 Task: Add elbow connector.
Action: Mouse moved to (221, 79)
Screenshot: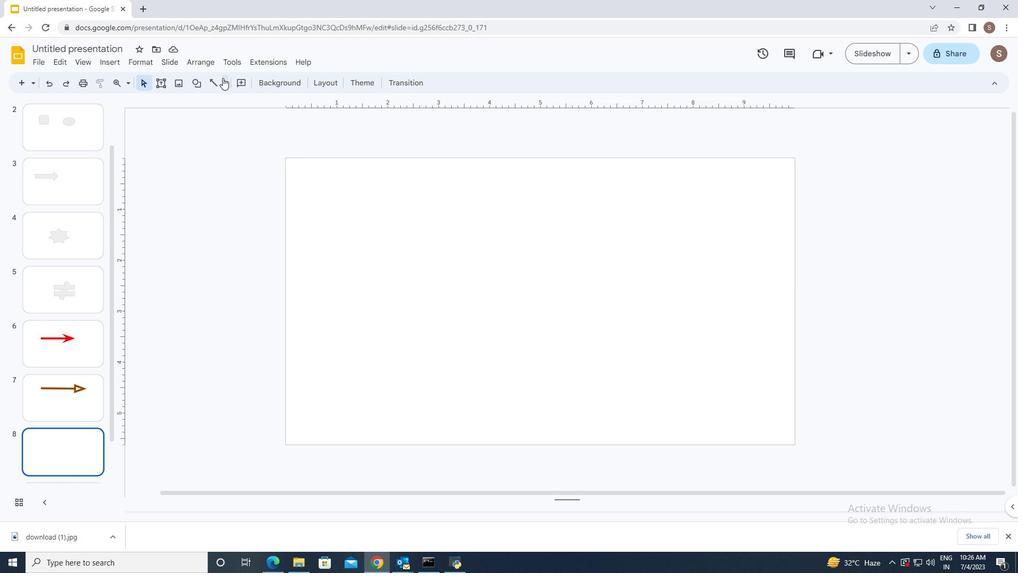 
Action: Mouse pressed left at (221, 79)
Screenshot: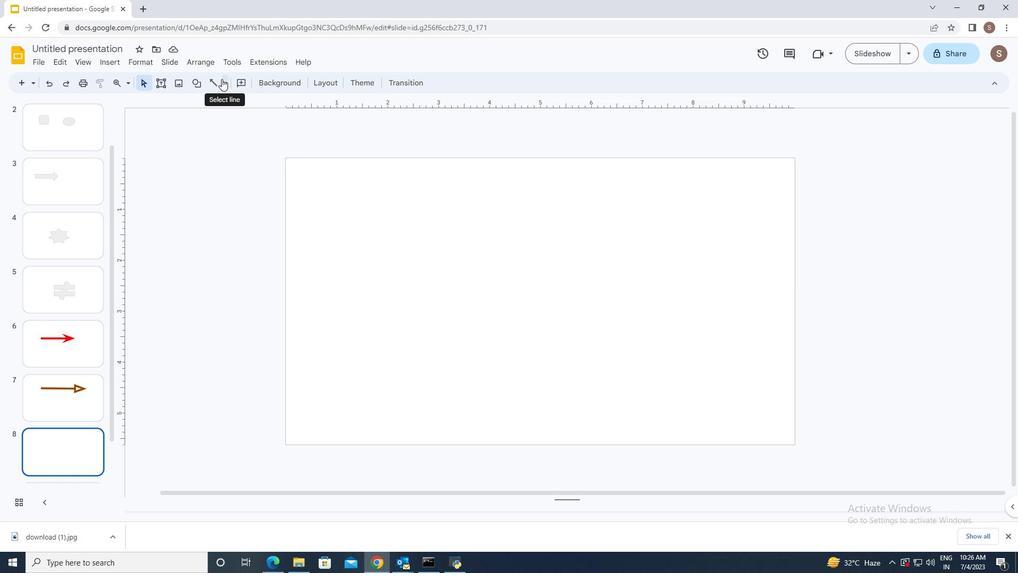 
Action: Mouse moved to (221, 134)
Screenshot: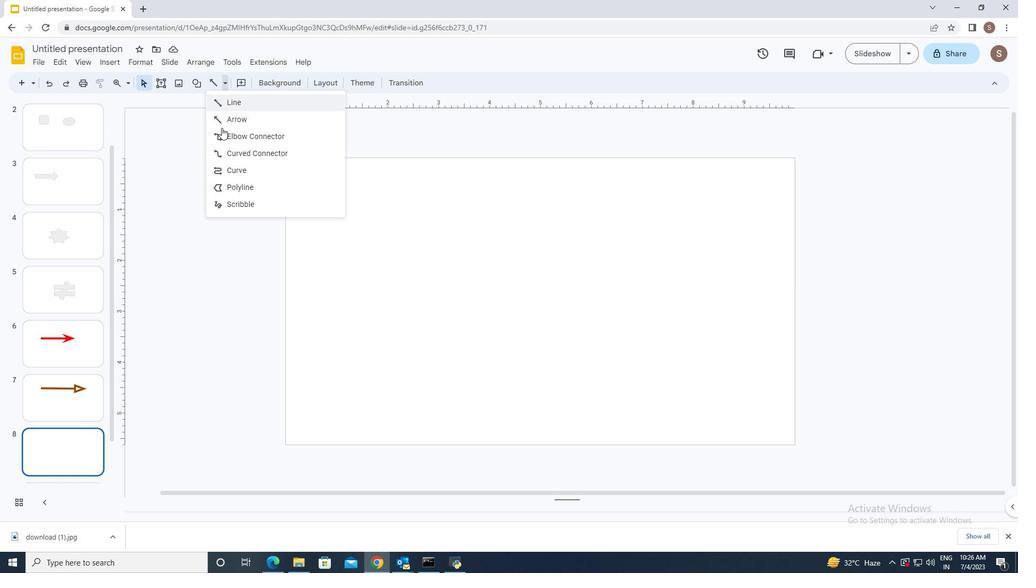 
Action: Mouse pressed left at (221, 134)
Screenshot: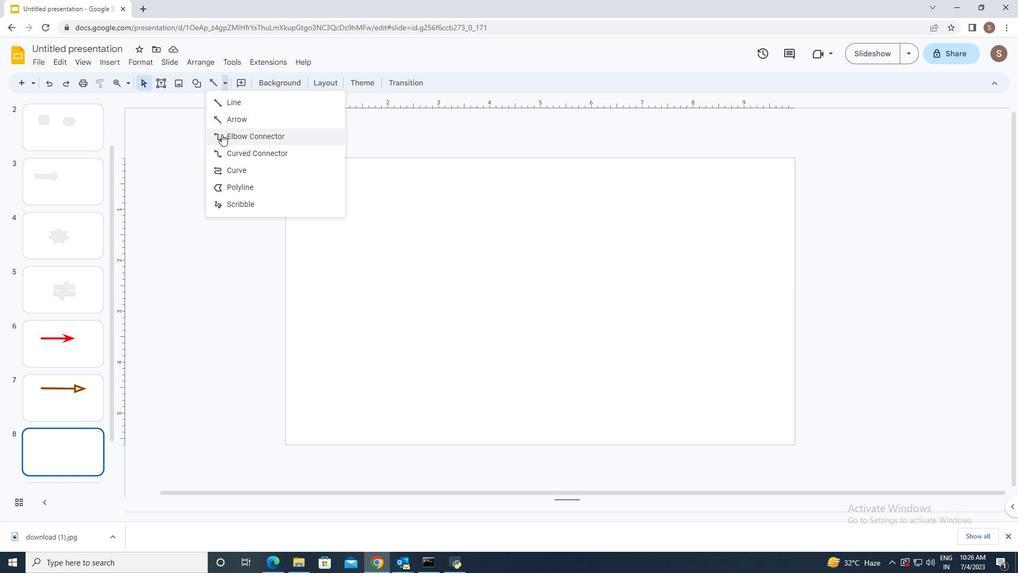 
Action: Mouse moved to (395, 230)
Screenshot: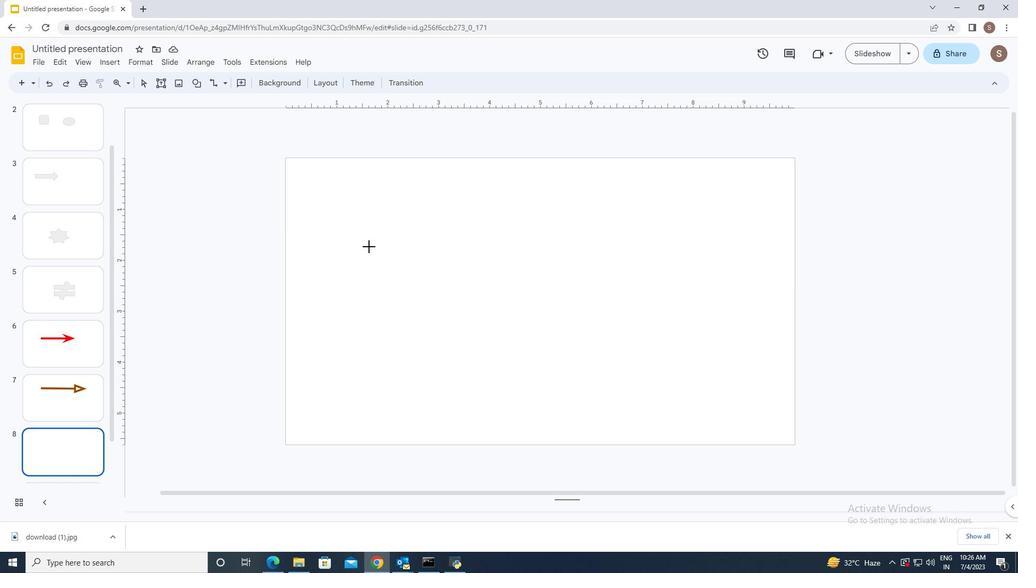 
Action: Mouse pressed left at (395, 230)
Screenshot: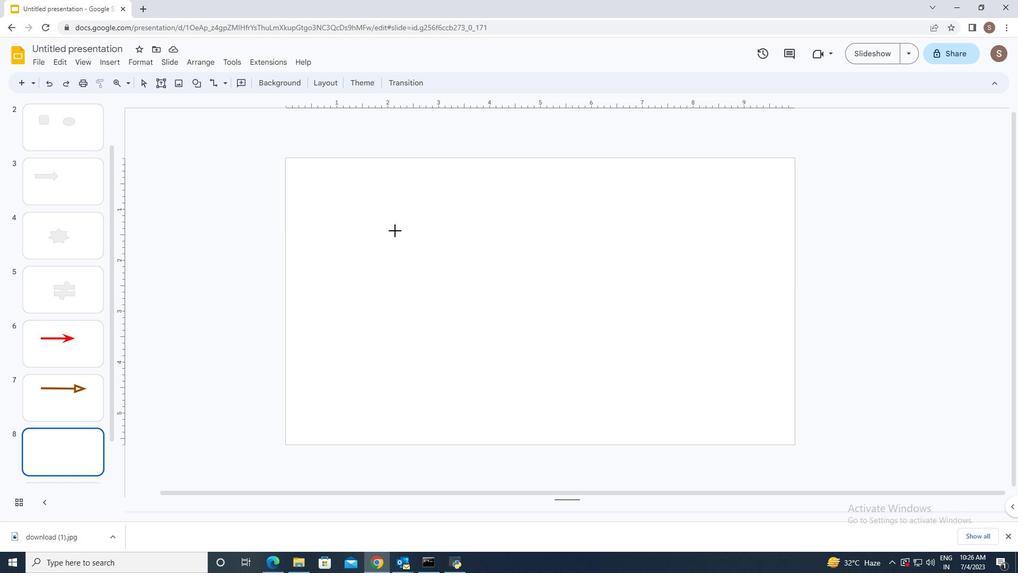 
Action: Mouse moved to (556, 409)
Screenshot: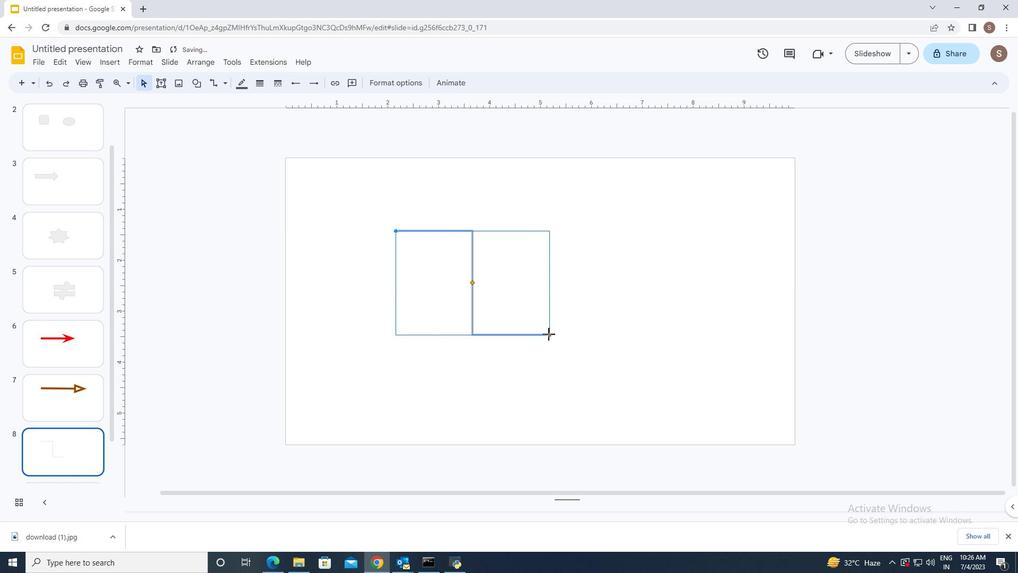 
Action: Mouse pressed left at (556, 409)
Screenshot: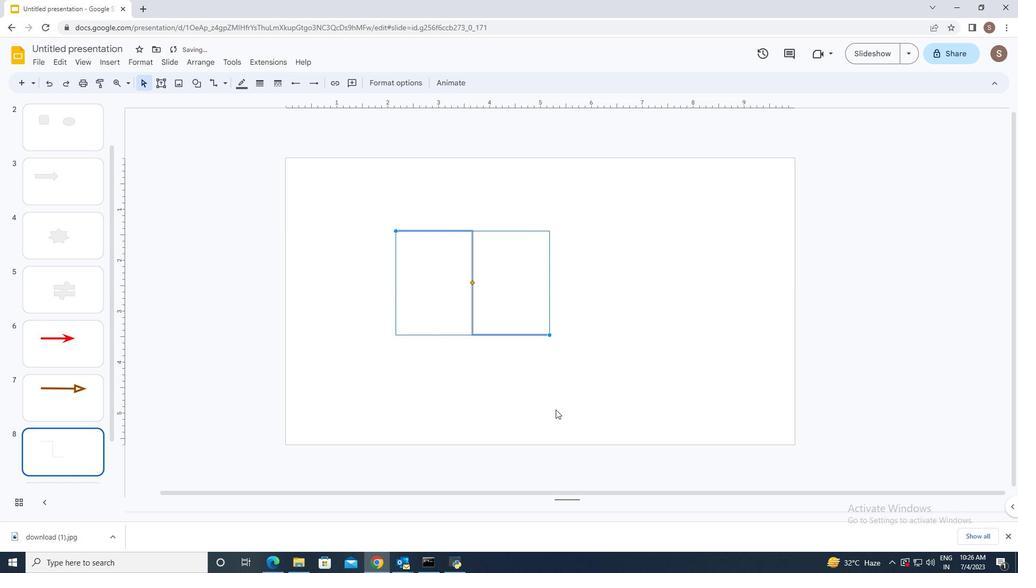 
